 Task: Assign in the project CipherNet the issue 'Create a new online store for a retail business' to the sprint 'UI Refresh Sprint'. Assign in the project CipherNet the issue 'Implement a new enterprise resource planning (ERP) system' to the sprint 'UI Refresh Sprint'. Assign in the project CipherNet the issue 'Develop a new online job application system for a company' to the sprint 'UI Refresh Sprint'. Assign in the project CipherNet the issue 'Create a new web application for tracking employee time and attendance' to the sprint 'UI Refresh Sprint'
Action: Mouse moved to (946, 408)
Screenshot: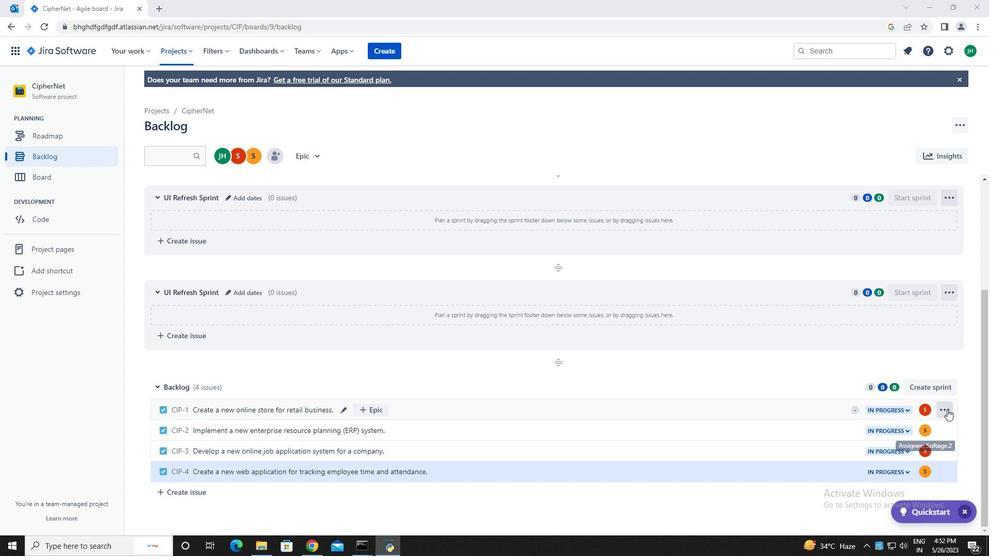 
Action: Mouse pressed left at (946, 408)
Screenshot: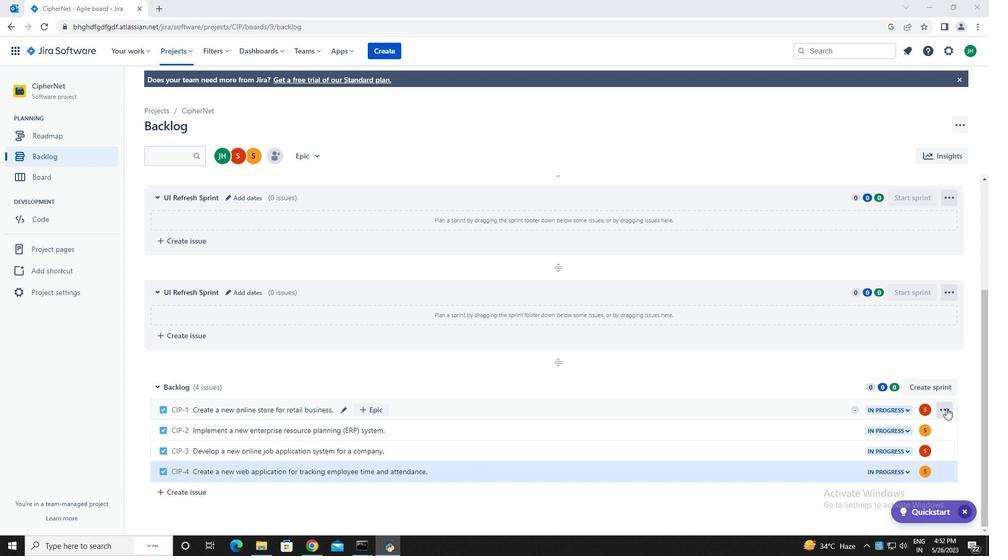 
Action: Mouse moved to (911, 321)
Screenshot: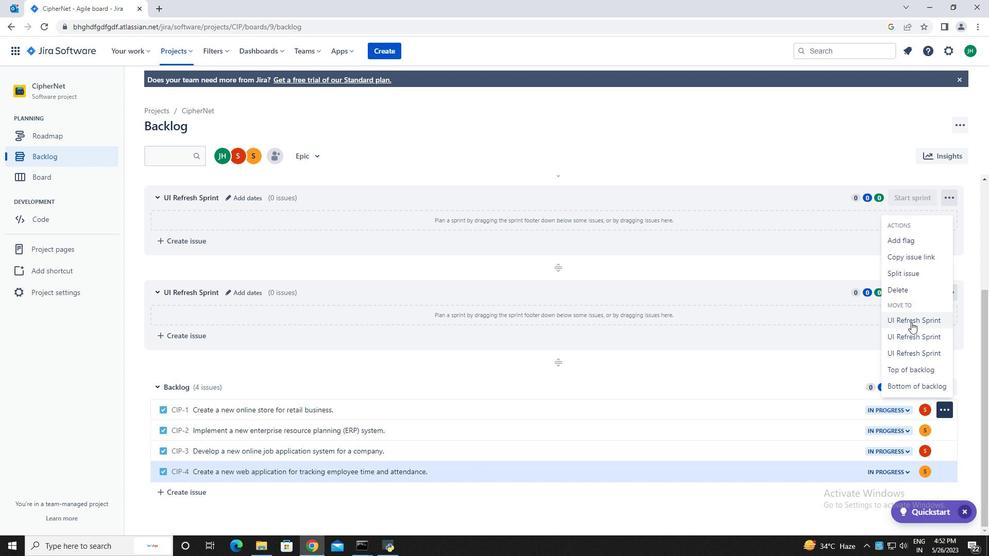 
Action: Mouse pressed left at (911, 321)
Screenshot: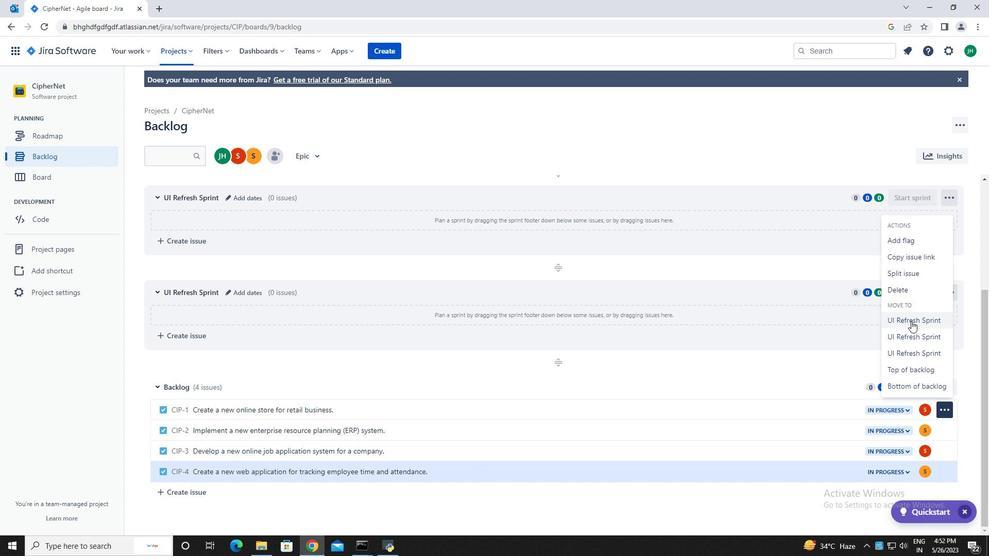 
Action: Mouse moved to (944, 431)
Screenshot: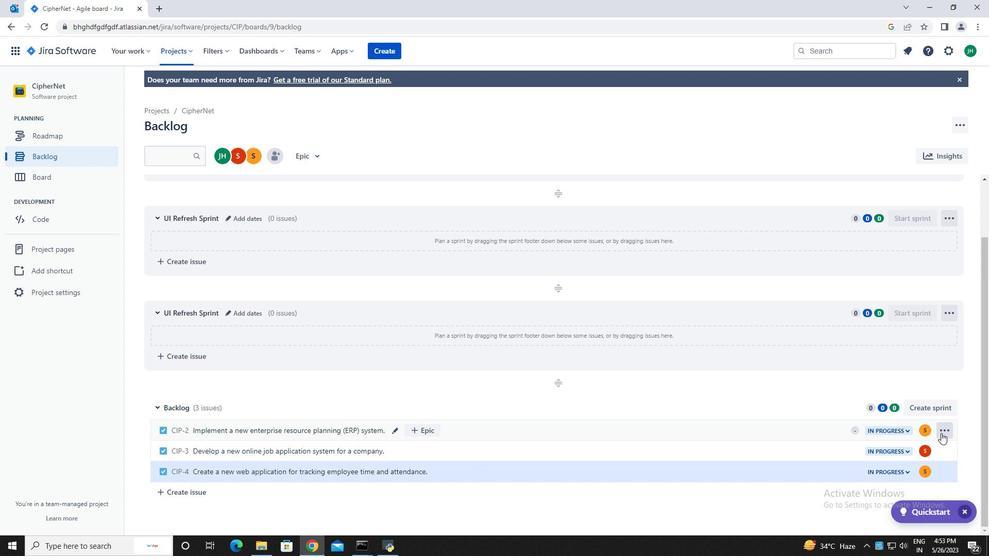 
Action: Mouse pressed left at (944, 431)
Screenshot: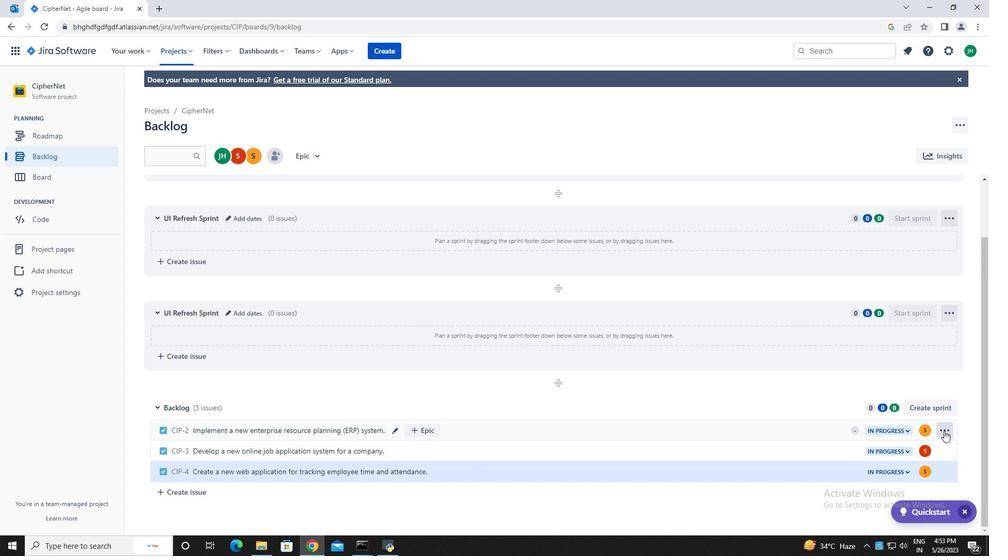 
Action: Mouse moved to (916, 355)
Screenshot: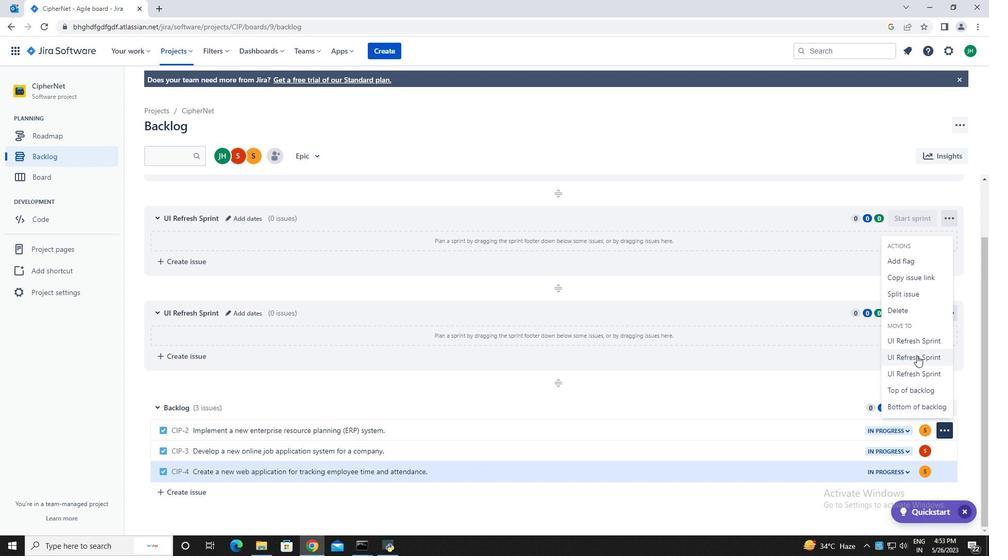 
Action: Mouse pressed left at (916, 355)
Screenshot: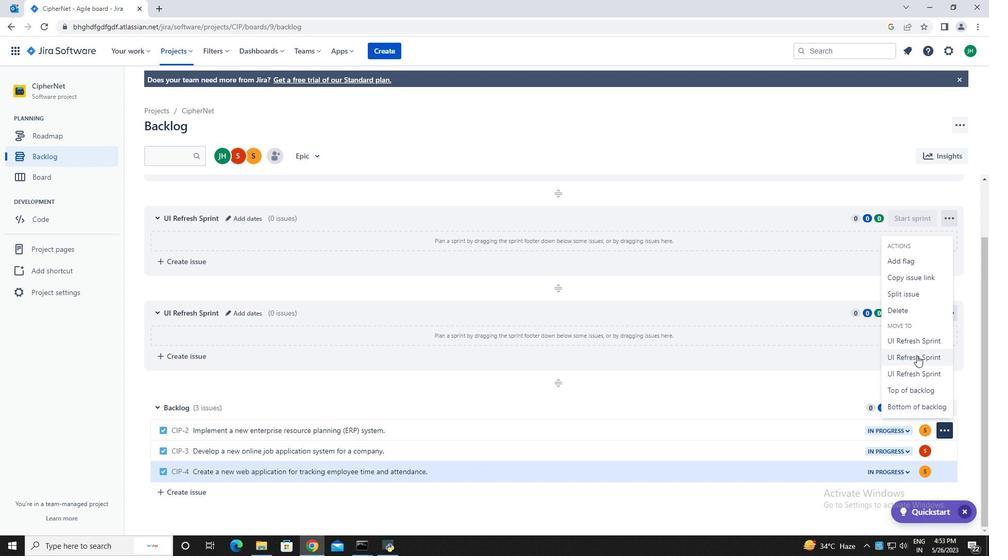 
Action: Mouse moved to (948, 449)
Screenshot: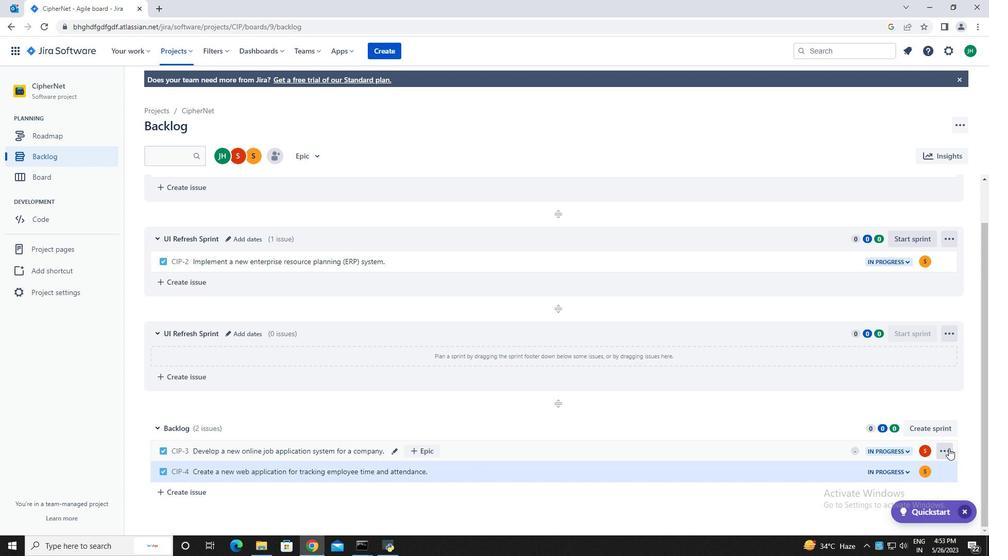 
Action: Mouse pressed left at (948, 449)
Screenshot: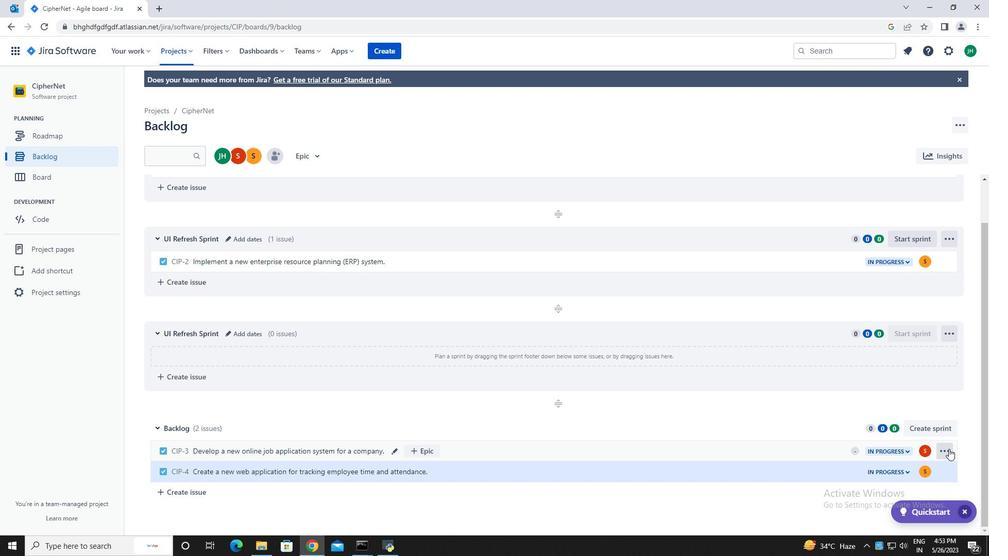 
Action: Mouse moved to (919, 389)
Screenshot: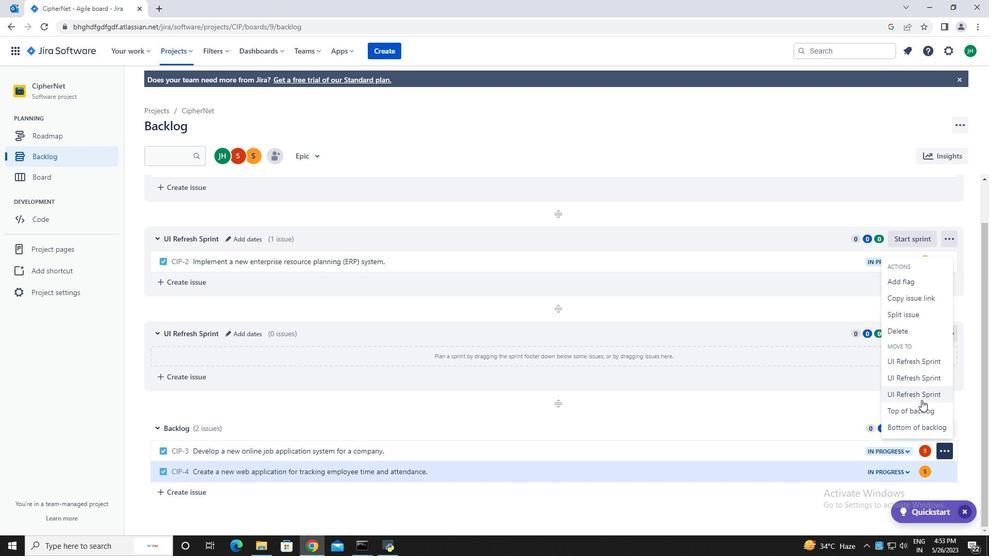 
Action: Mouse pressed left at (919, 389)
Screenshot: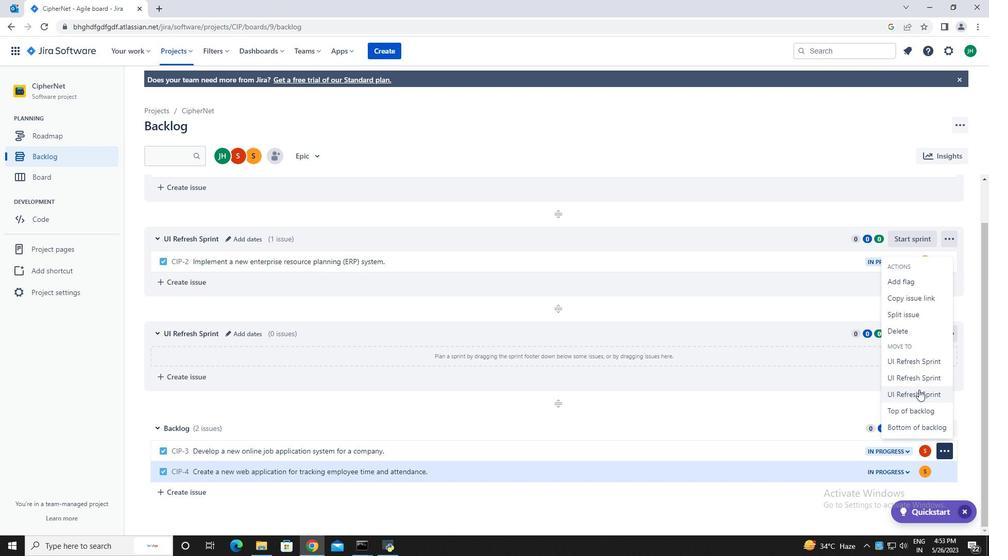 
Action: Mouse moved to (946, 470)
Screenshot: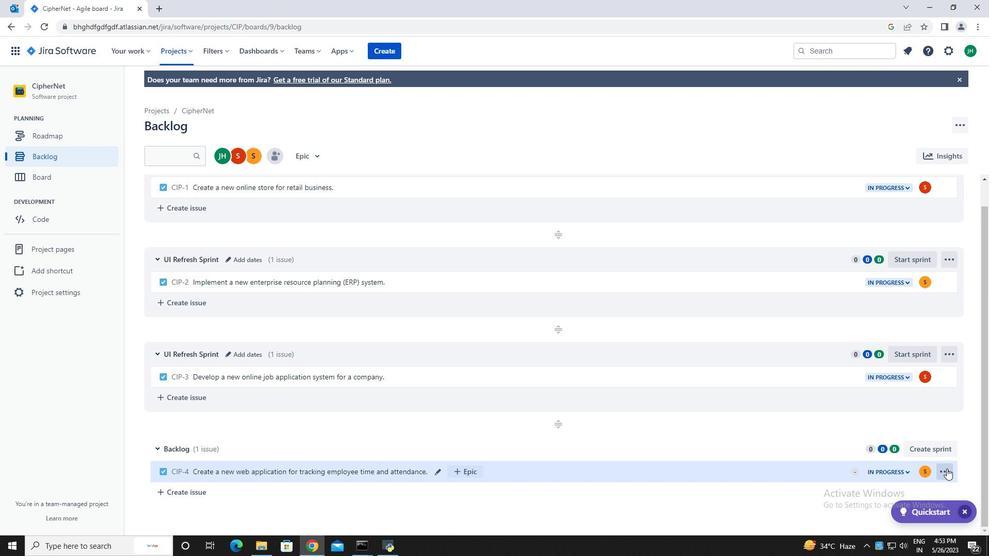 
Action: Mouse pressed left at (946, 470)
Screenshot: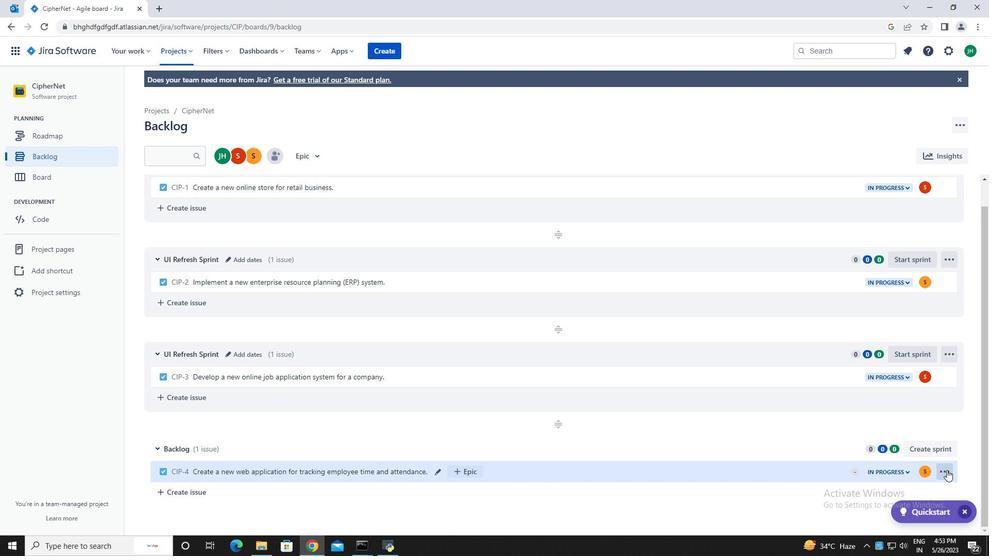 
Action: Mouse moved to (921, 416)
Screenshot: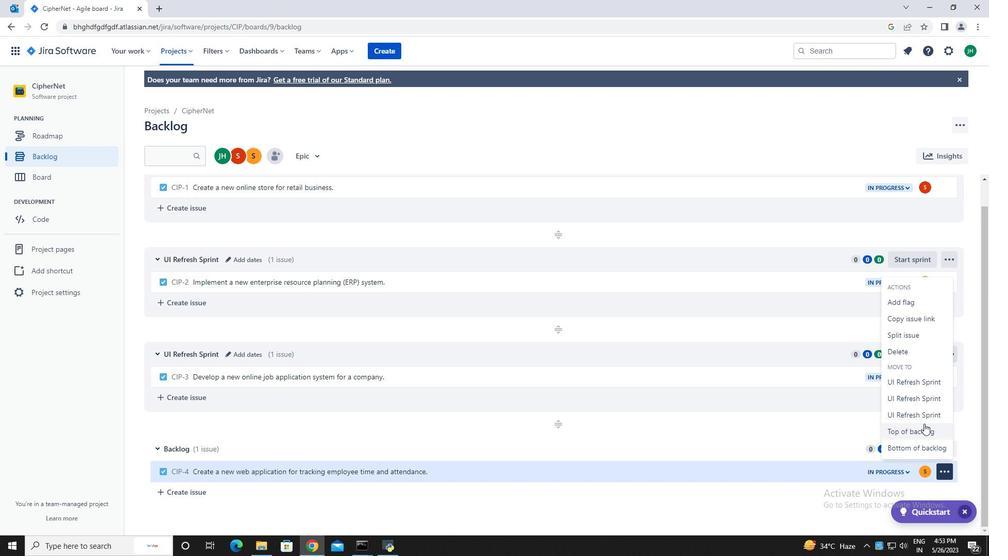 
Action: Mouse pressed left at (921, 416)
Screenshot: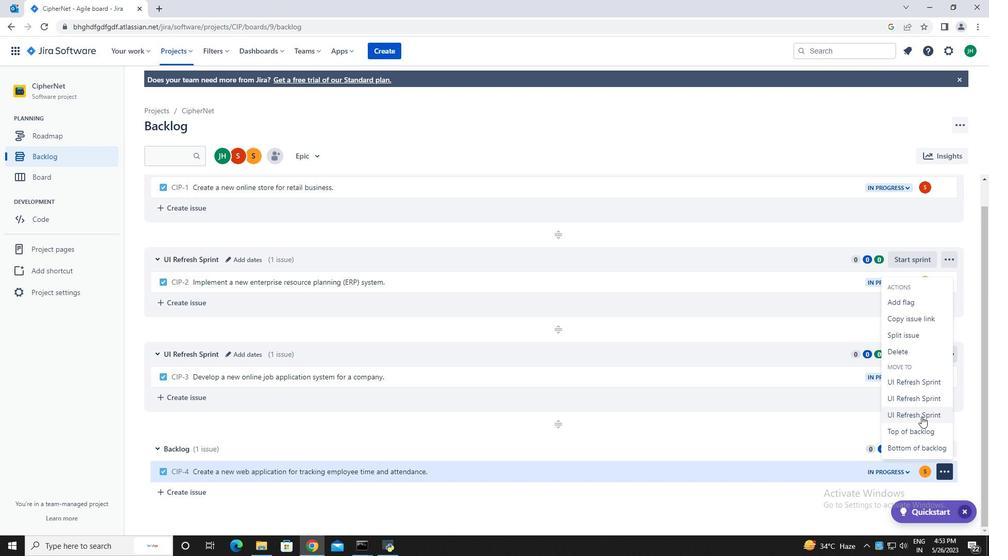 
Action: Mouse moved to (692, 449)
Screenshot: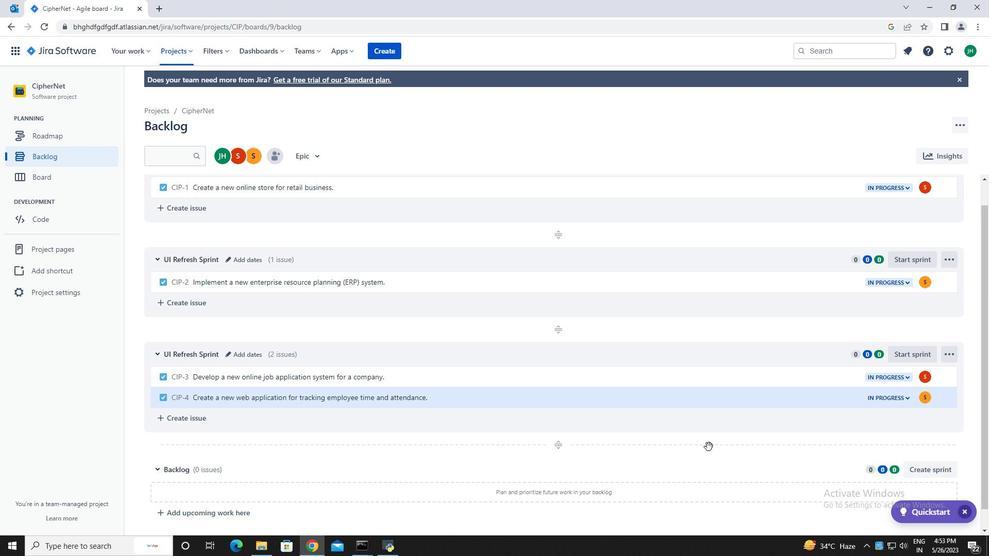 
